 Task: Assign Issue Issue0000000306 to Sprint Sprint0000000184 in Scrum Project Project0000000062 in Jira. Assign Issue Issue0000000307 to Sprint Sprint0000000184 in Scrum Project Project0000000062 in Jira. Assign Issue Issue0000000308 to Sprint Sprint0000000185 in Scrum Project Project0000000062 in Jira. Assign Issue Issue0000000309 to Sprint Sprint0000000185 in Scrum Project Project0000000062 in Jira. Assign Issue Issue0000000310 to Sprint Sprint0000000186 in Scrum Project Project0000000062 in Jira
Action: Mouse moved to (241, 73)
Screenshot: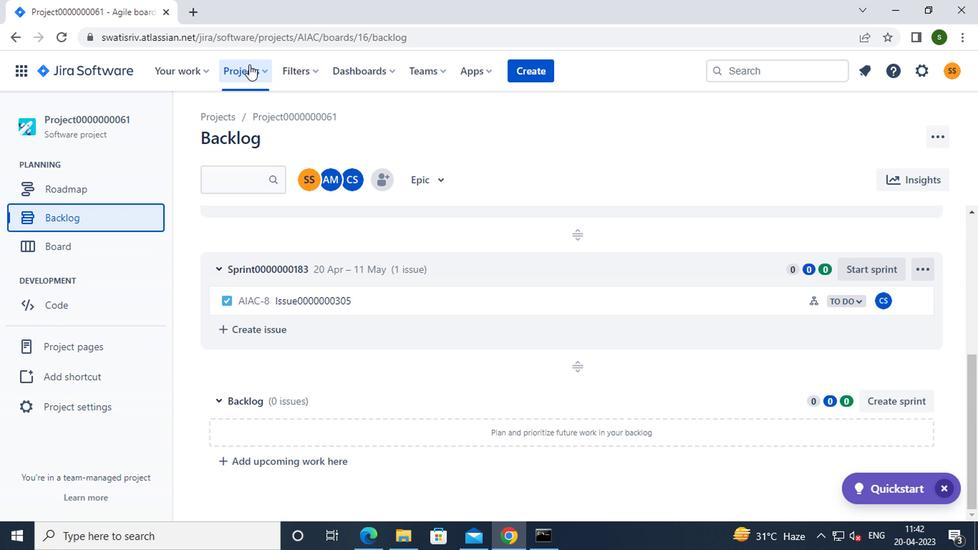 
Action: Mouse pressed left at (241, 73)
Screenshot: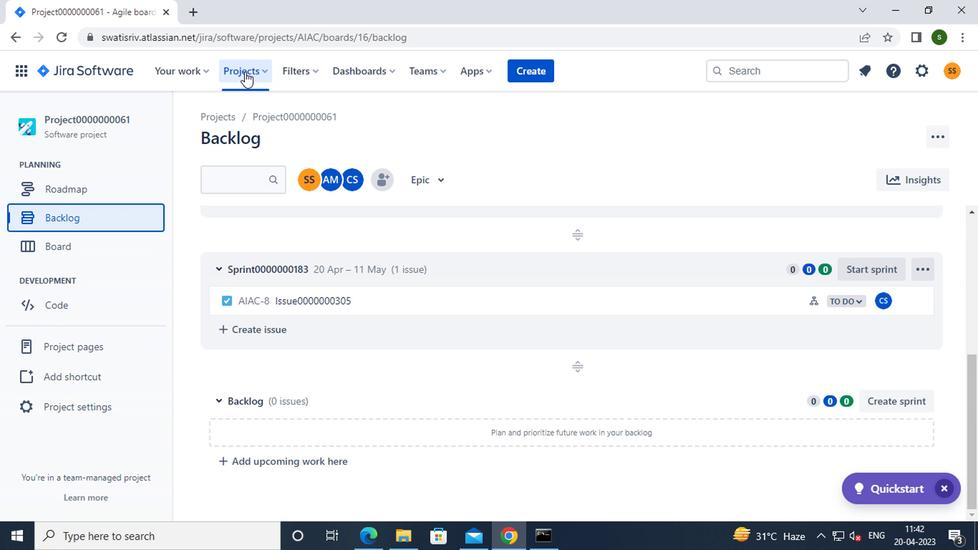 
Action: Mouse moved to (284, 174)
Screenshot: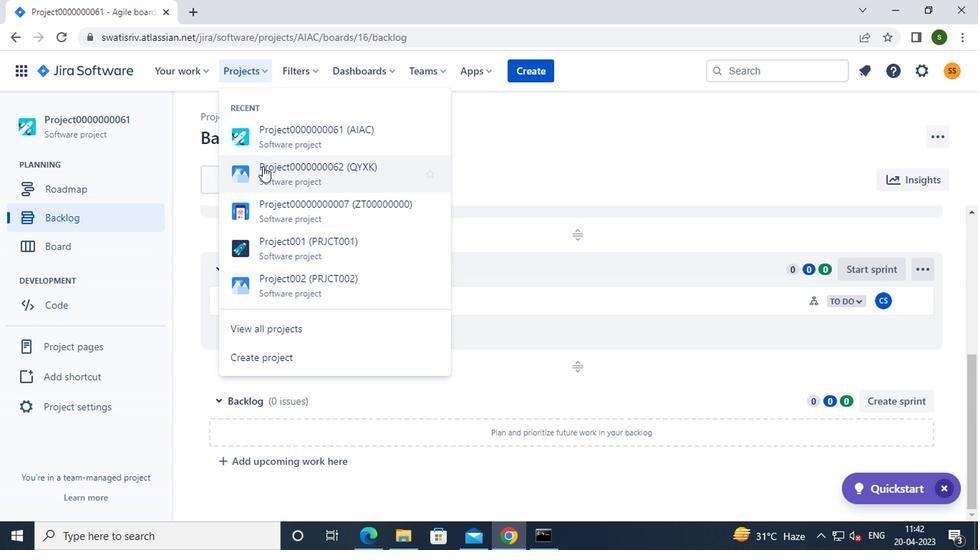
Action: Mouse pressed left at (284, 174)
Screenshot: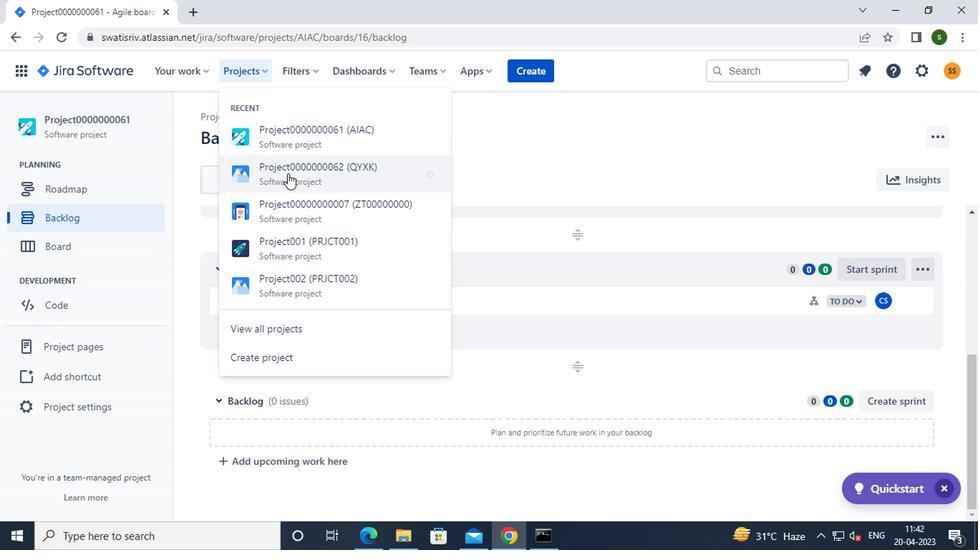 
Action: Mouse moved to (62, 221)
Screenshot: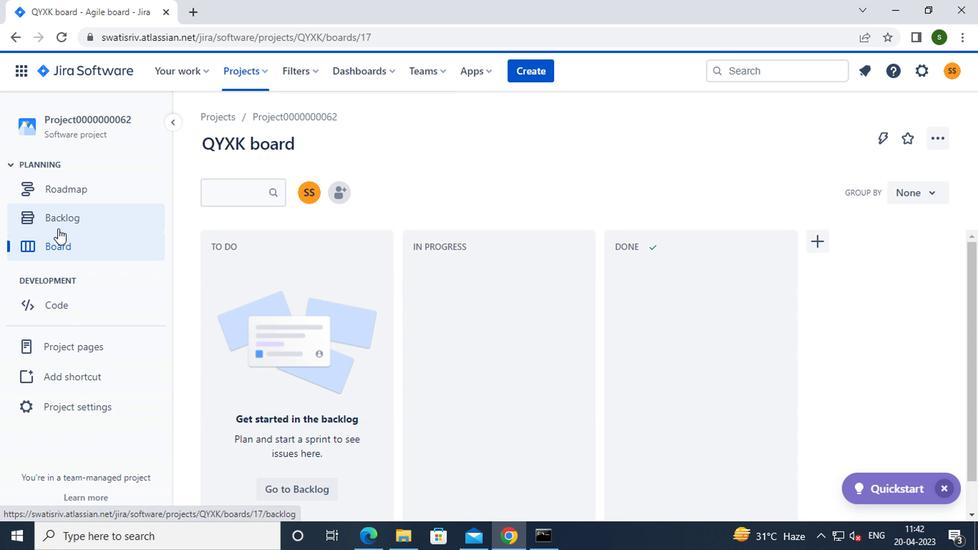 
Action: Mouse pressed left at (62, 221)
Screenshot: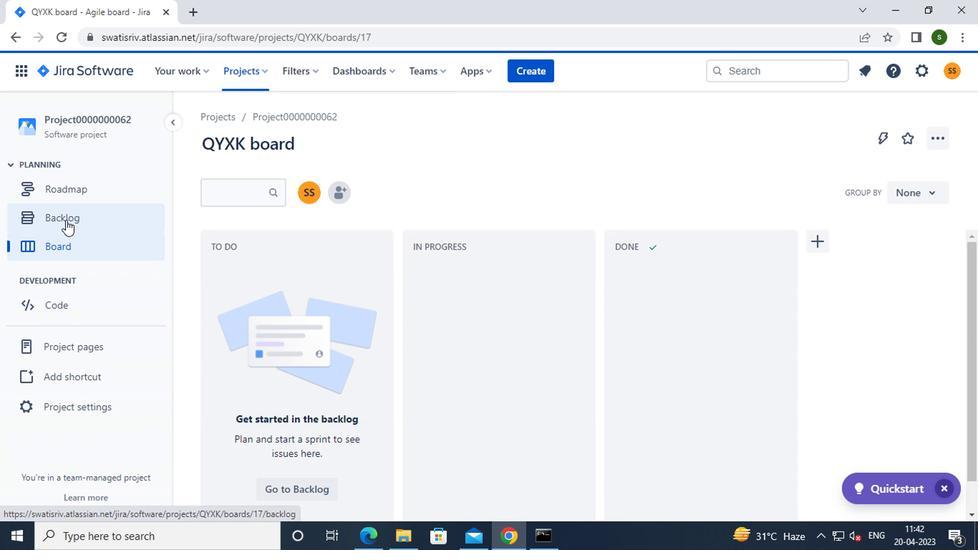 
Action: Mouse moved to (733, 385)
Screenshot: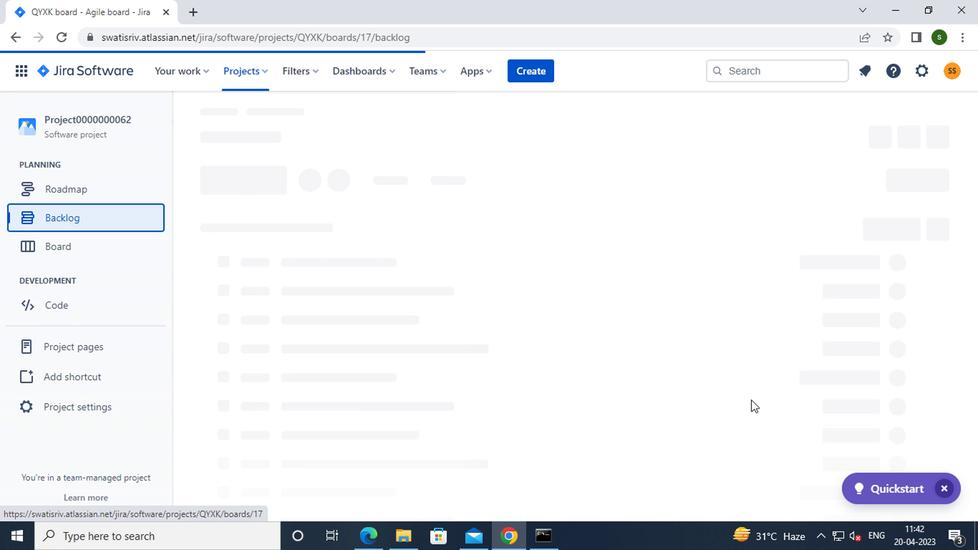 
Action: Mouse scrolled (733, 384) with delta (0, -1)
Screenshot: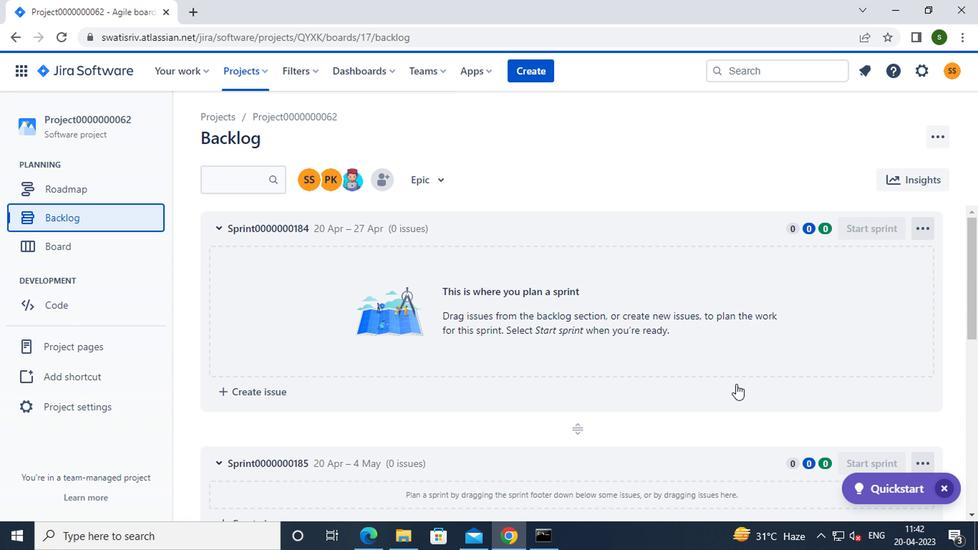 
Action: Mouse scrolled (733, 384) with delta (0, -1)
Screenshot: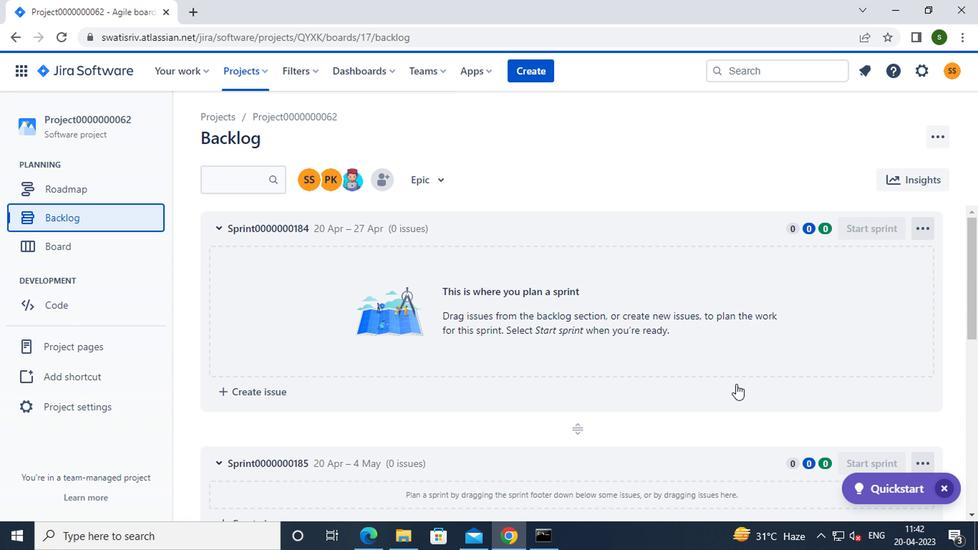 
Action: Mouse scrolled (733, 384) with delta (0, -1)
Screenshot: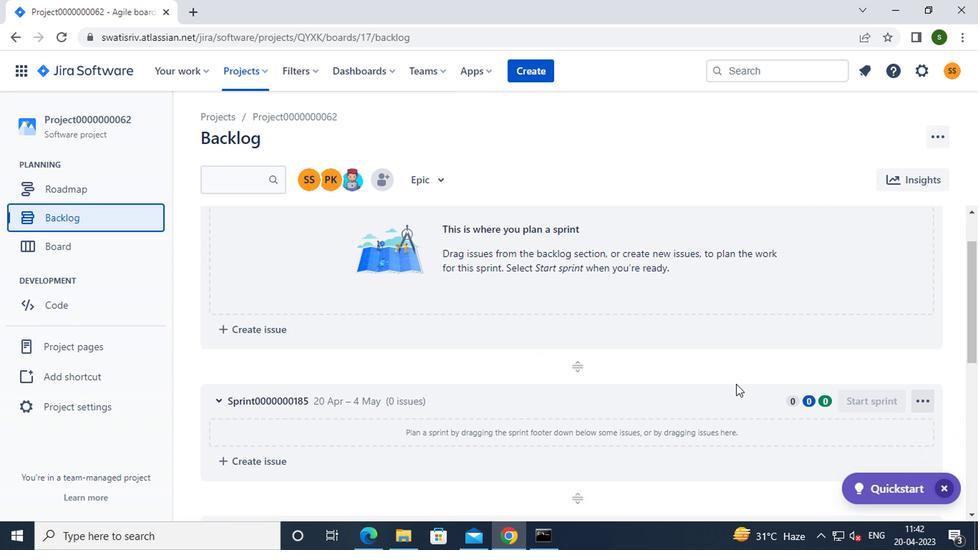 
Action: Mouse scrolled (733, 384) with delta (0, -1)
Screenshot: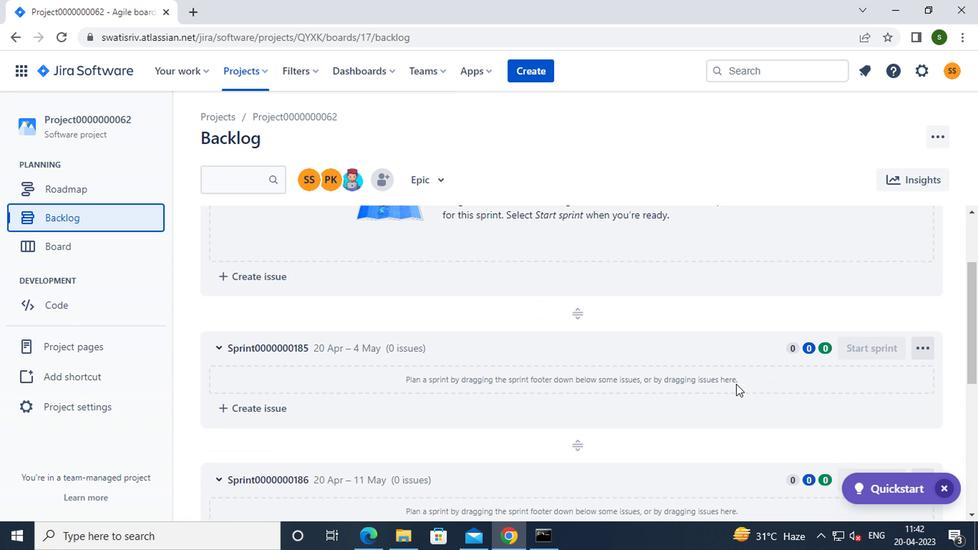 
Action: Mouse scrolled (733, 384) with delta (0, -1)
Screenshot: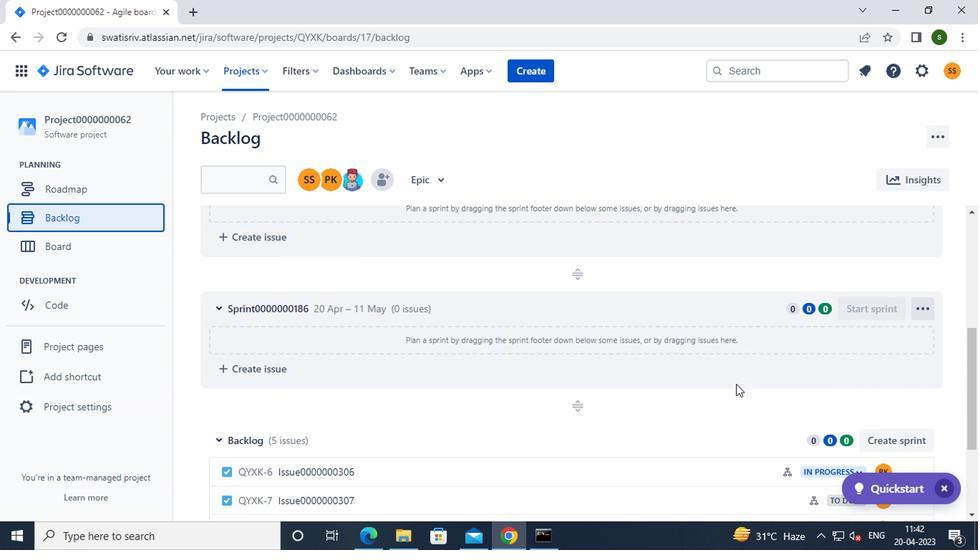 
Action: Mouse scrolled (733, 384) with delta (0, -1)
Screenshot: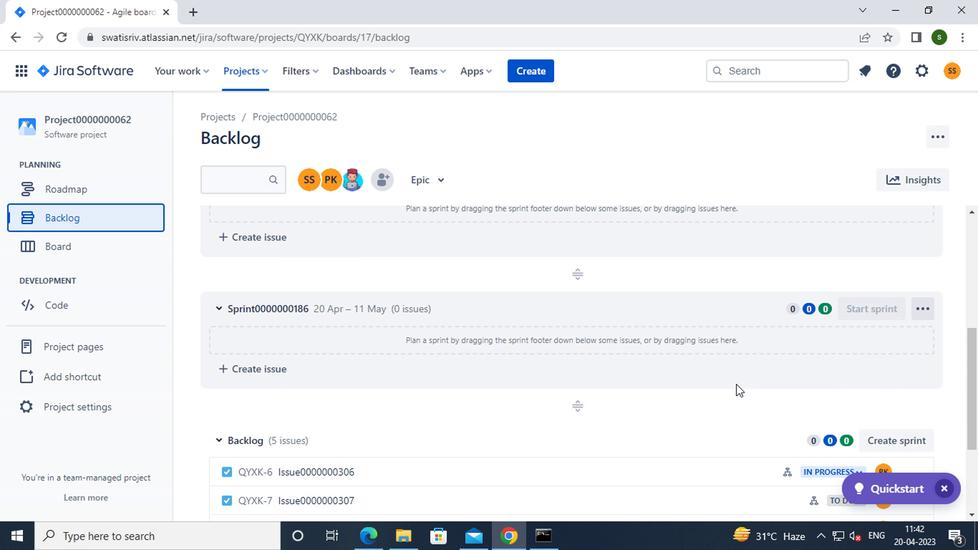
Action: Mouse moved to (910, 324)
Screenshot: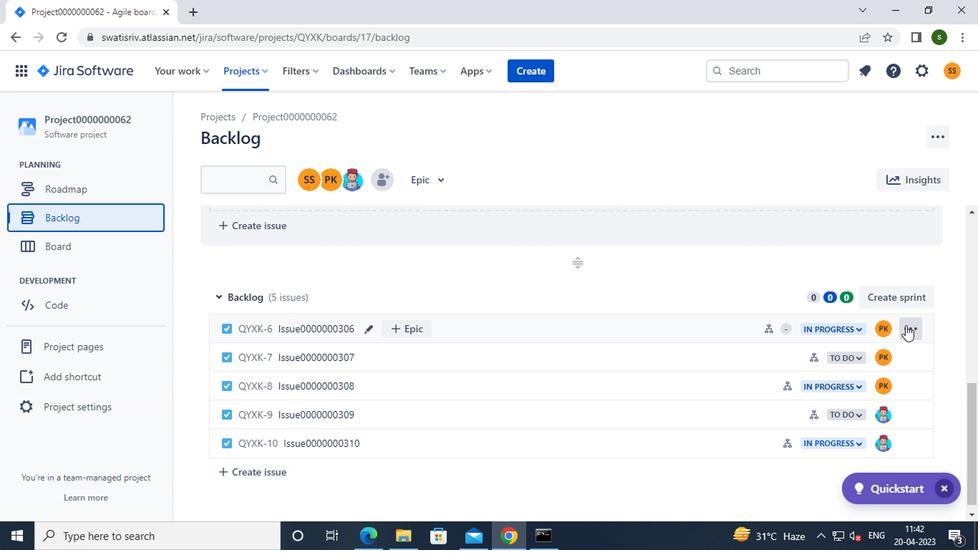 
Action: Mouse pressed left at (910, 324)
Screenshot: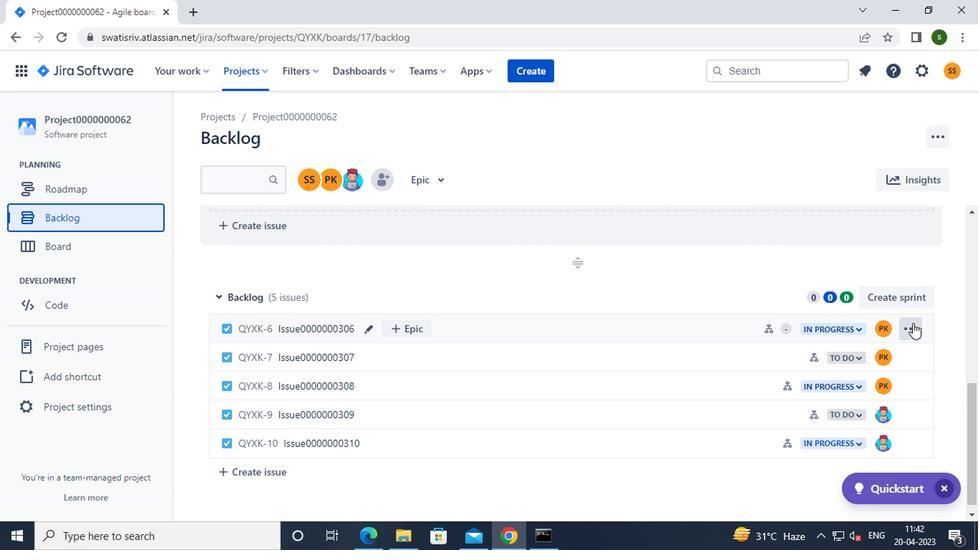 
Action: Mouse moved to (872, 233)
Screenshot: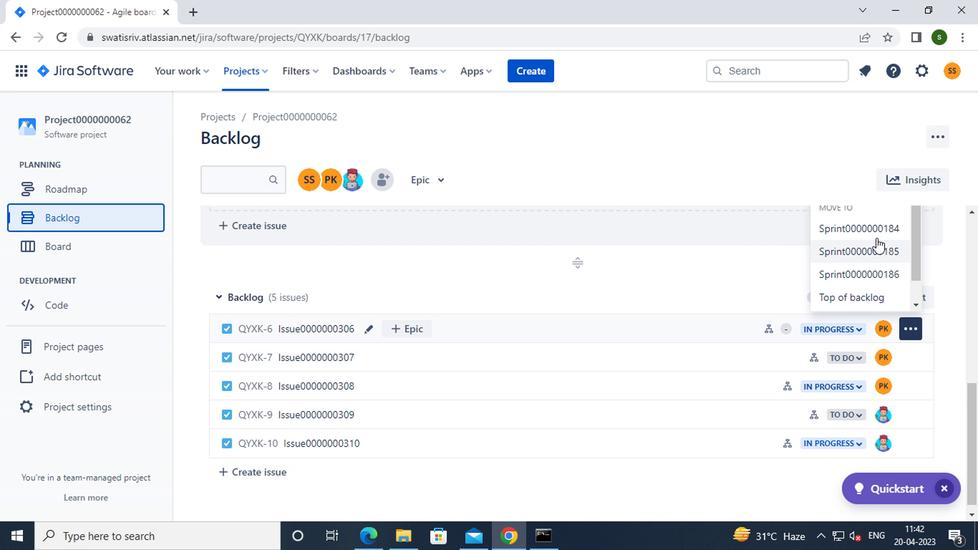 
Action: Mouse pressed left at (872, 233)
Screenshot: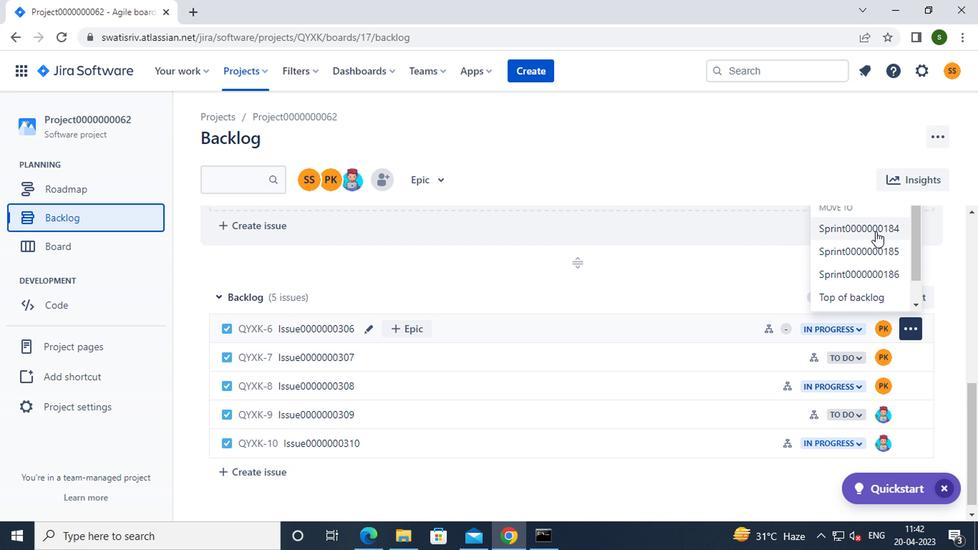 
Action: Mouse moved to (909, 347)
Screenshot: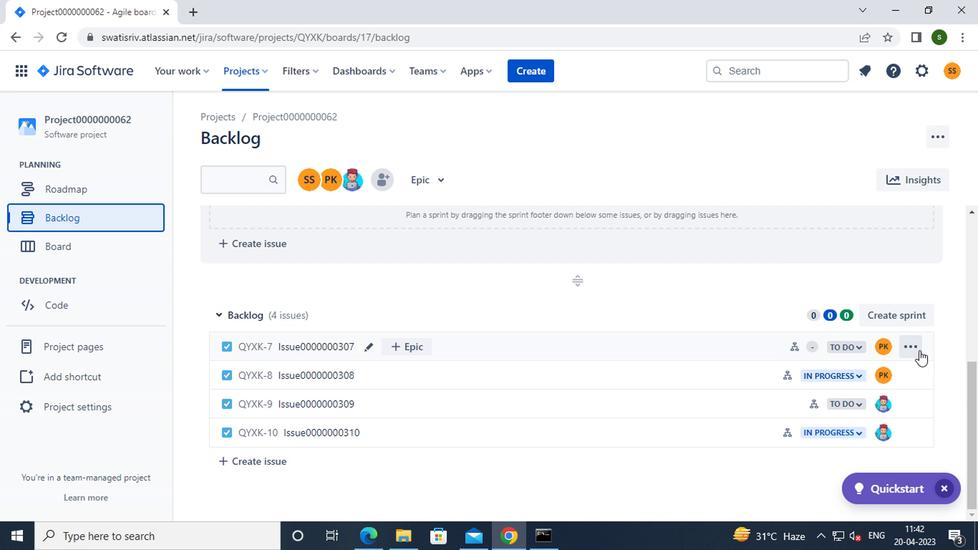 
Action: Mouse pressed left at (909, 347)
Screenshot: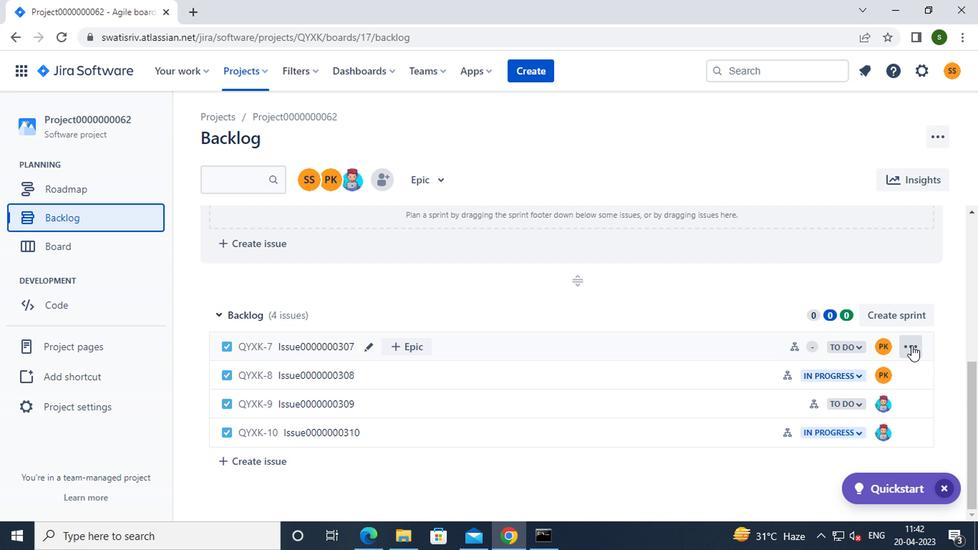 
Action: Mouse moved to (875, 241)
Screenshot: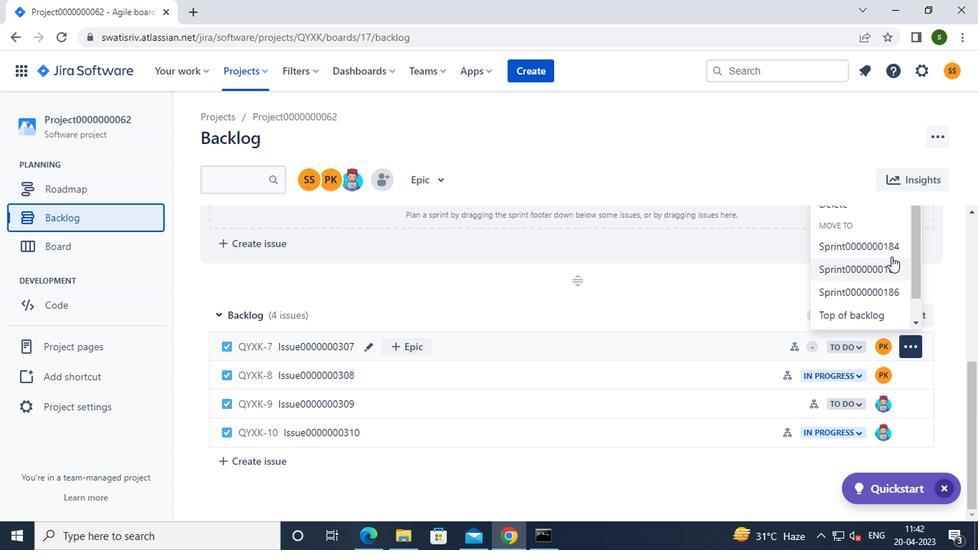 
Action: Mouse pressed left at (875, 241)
Screenshot: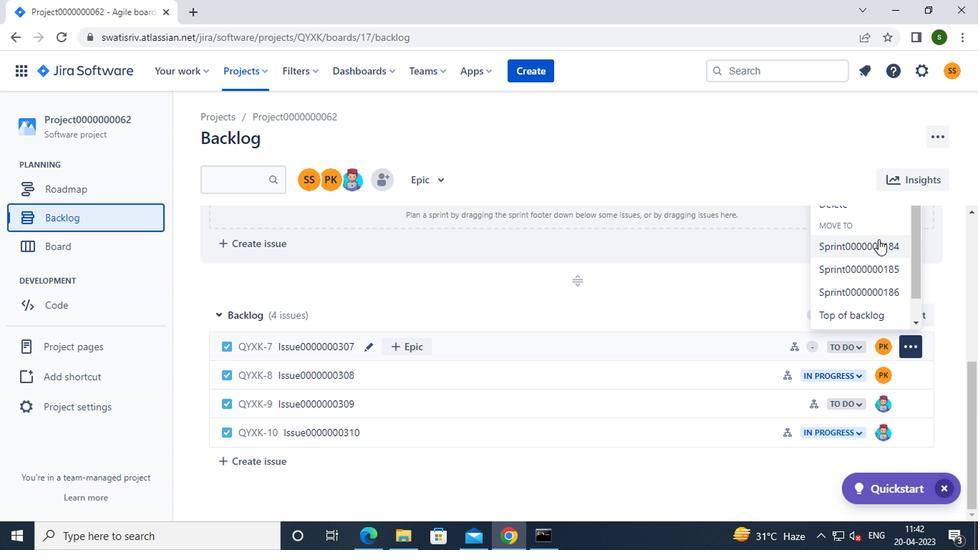 
Action: Mouse moved to (906, 370)
Screenshot: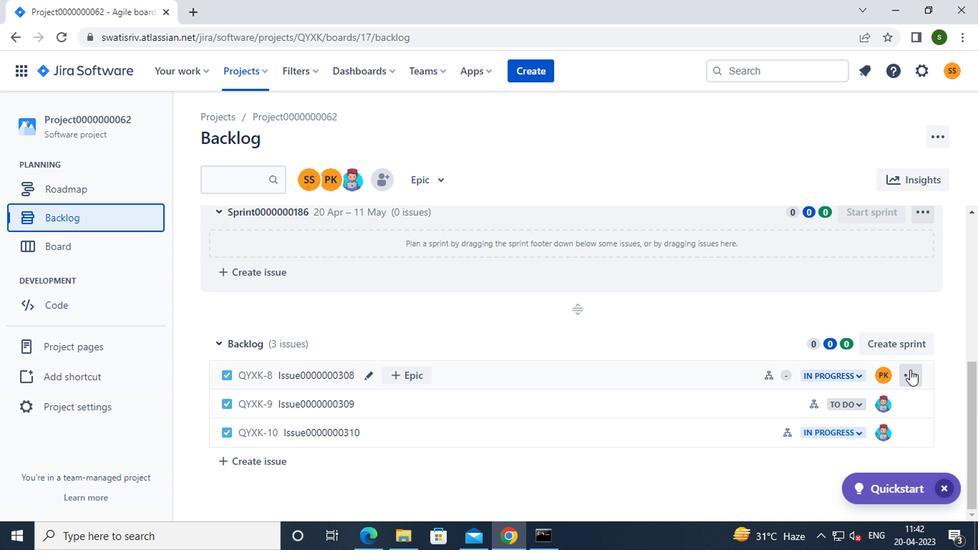 
Action: Mouse pressed left at (906, 370)
Screenshot: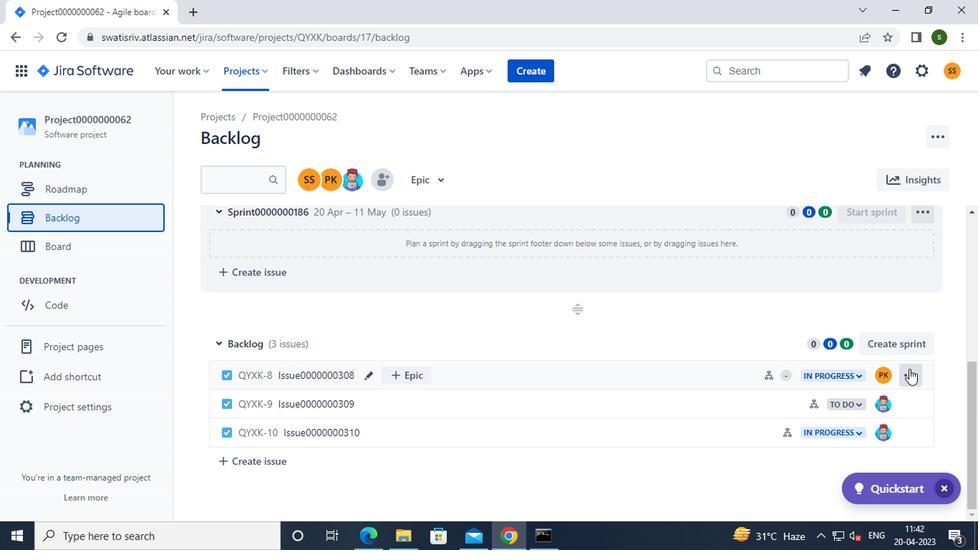 
Action: Mouse moved to (884, 299)
Screenshot: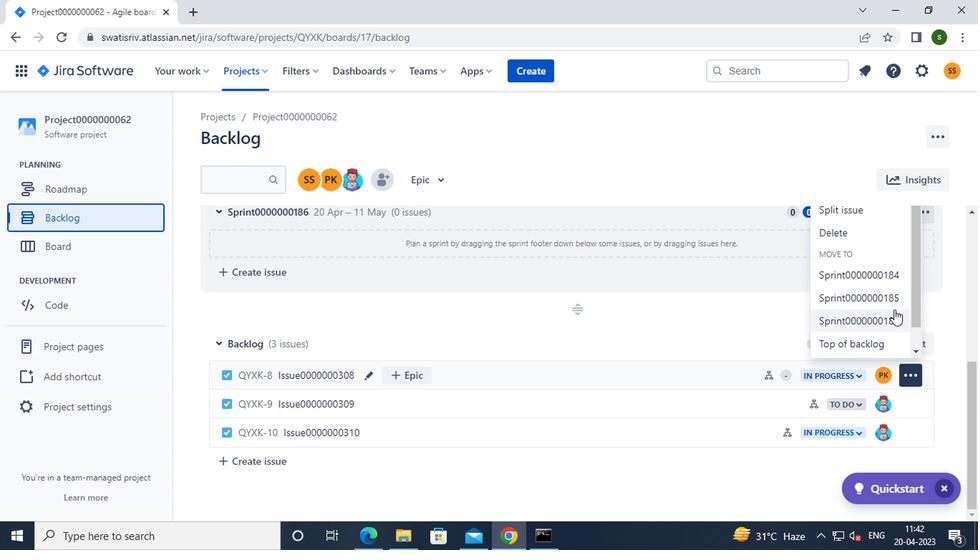 
Action: Mouse pressed left at (884, 299)
Screenshot: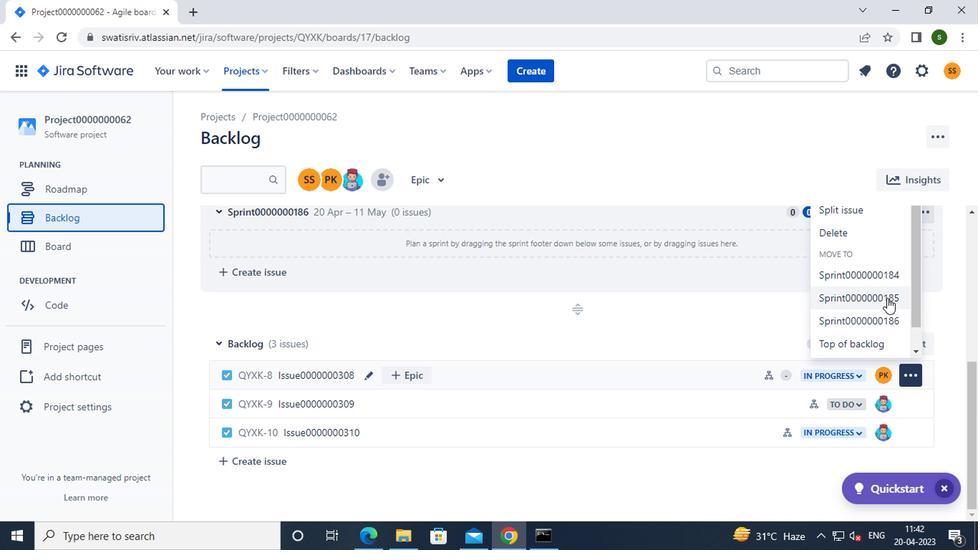 
Action: Mouse moved to (909, 406)
Screenshot: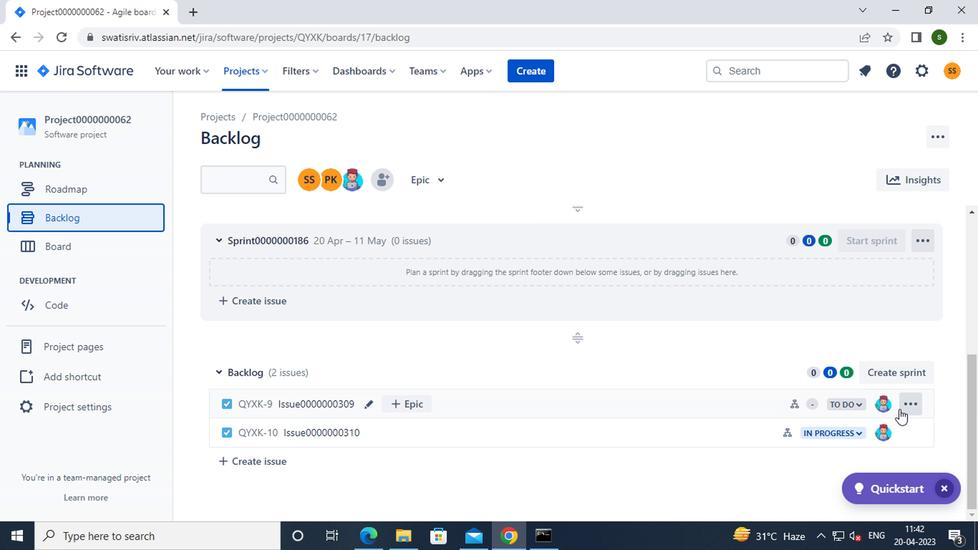 
Action: Mouse pressed left at (909, 406)
Screenshot: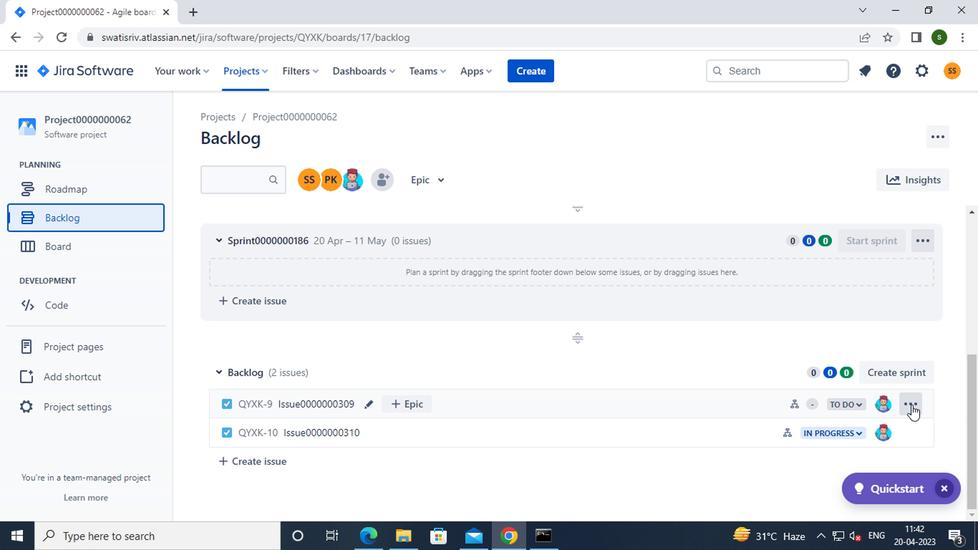 
Action: Mouse moved to (875, 328)
Screenshot: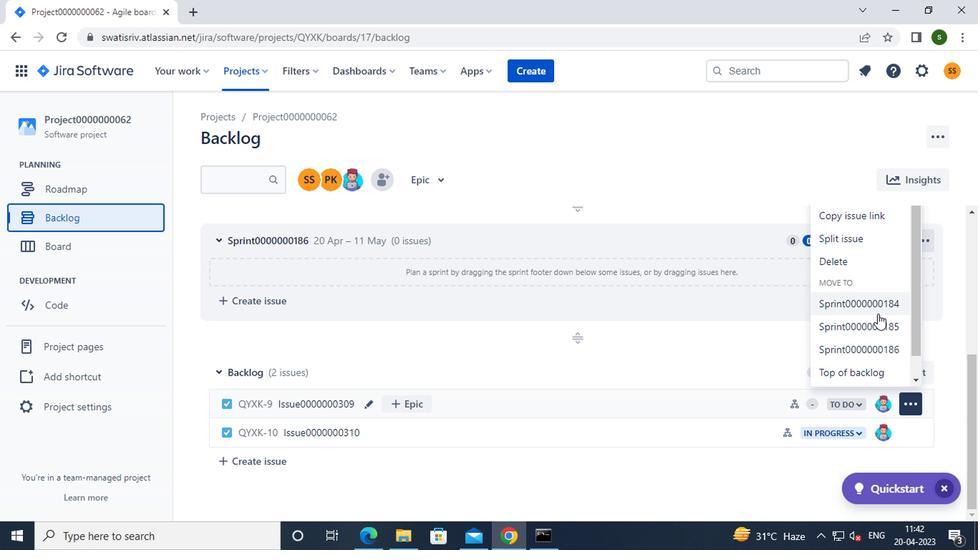 
Action: Mouse pressed left at (875, 328)
Screenshot: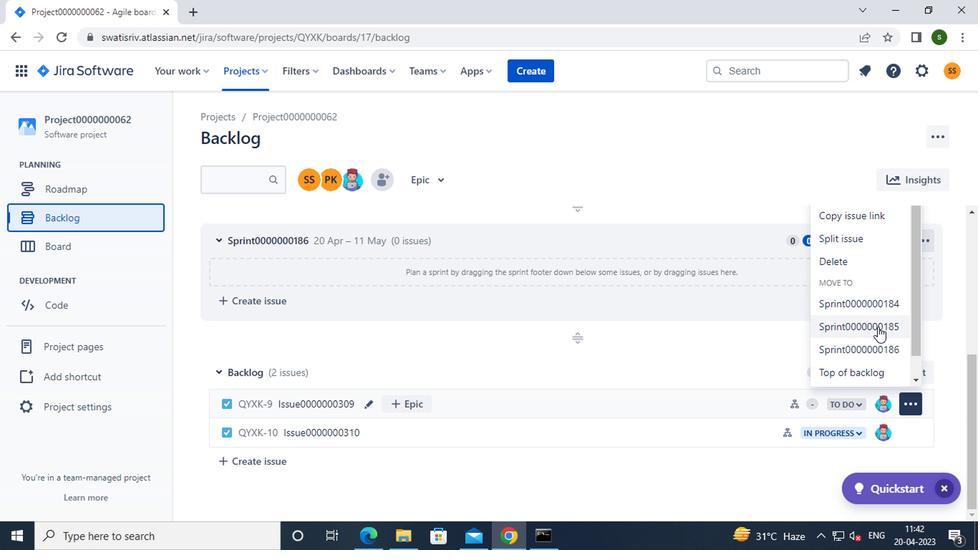
Action: Mouse moved to (906, 433)
Screenshot: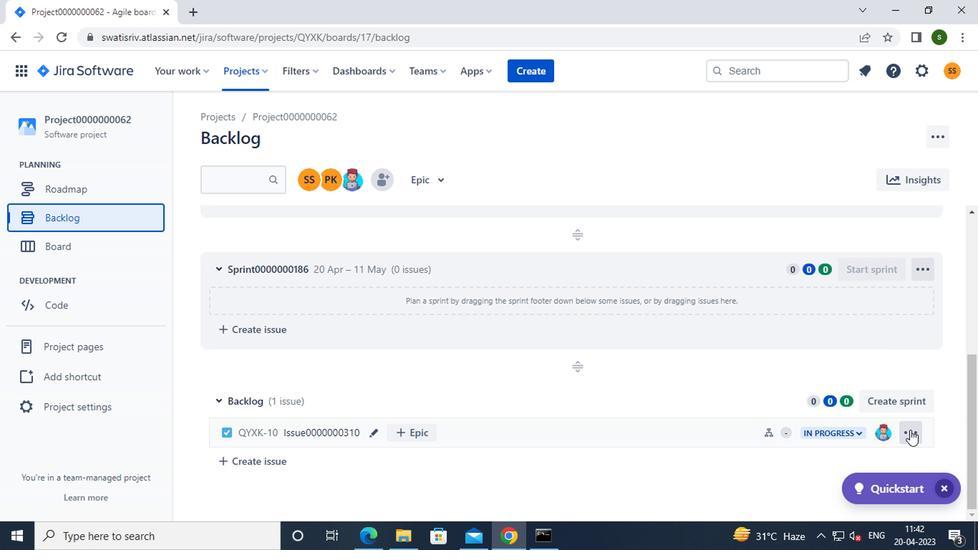 
Action: Mouse pressed left at (906, 433)
Screenshot: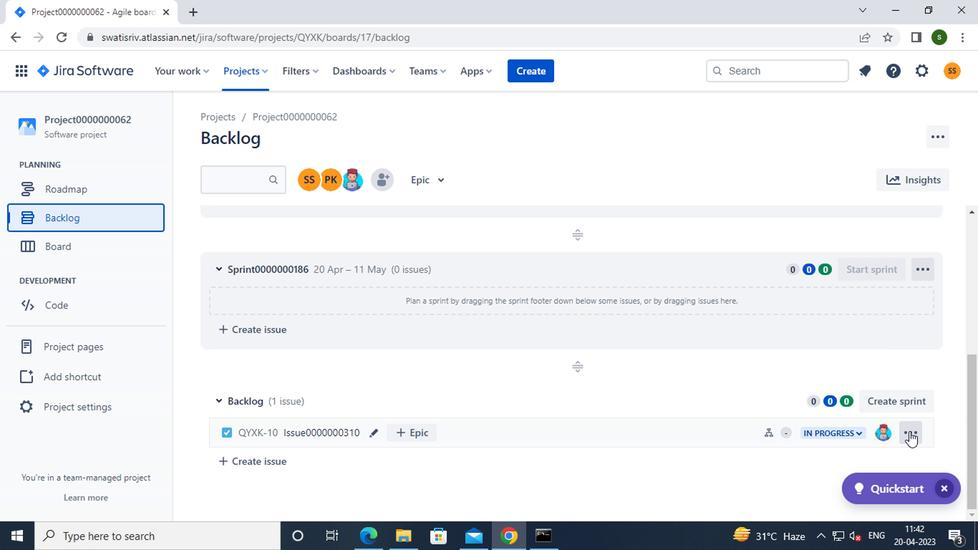 
Action: Mouse moved to (874, 378)
Screenshot: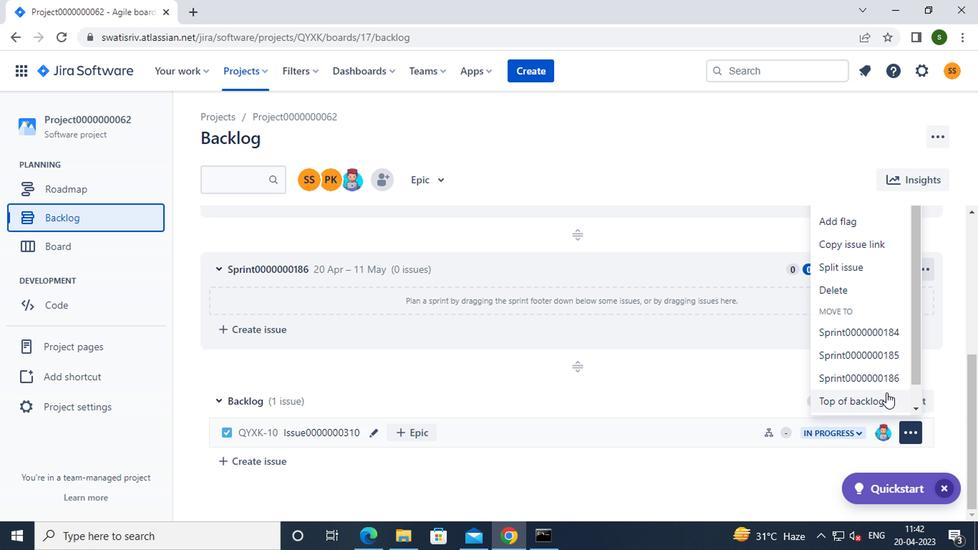 
Action: Mouse pressed left at (874, 378)
Screenshot: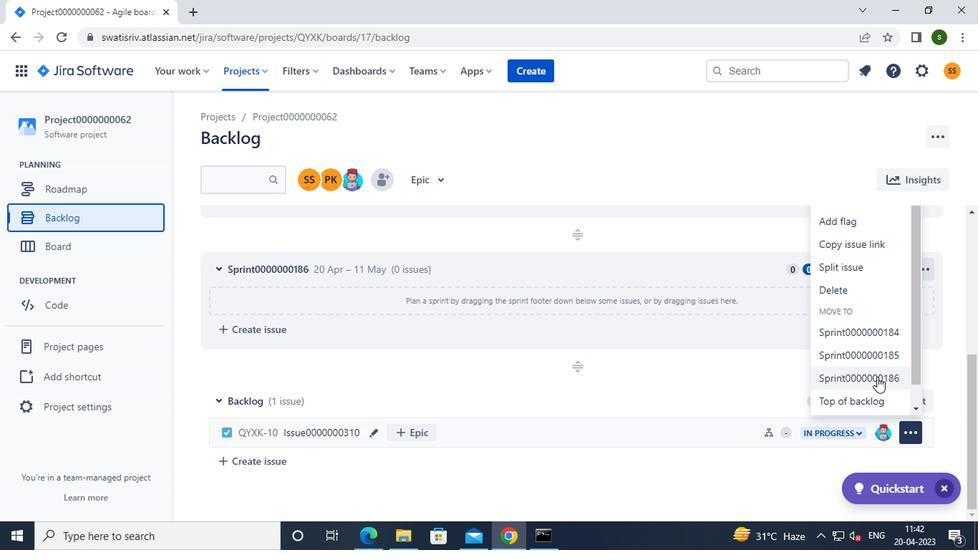 
Action: Mouse moved to (746, 204)
Screenshot: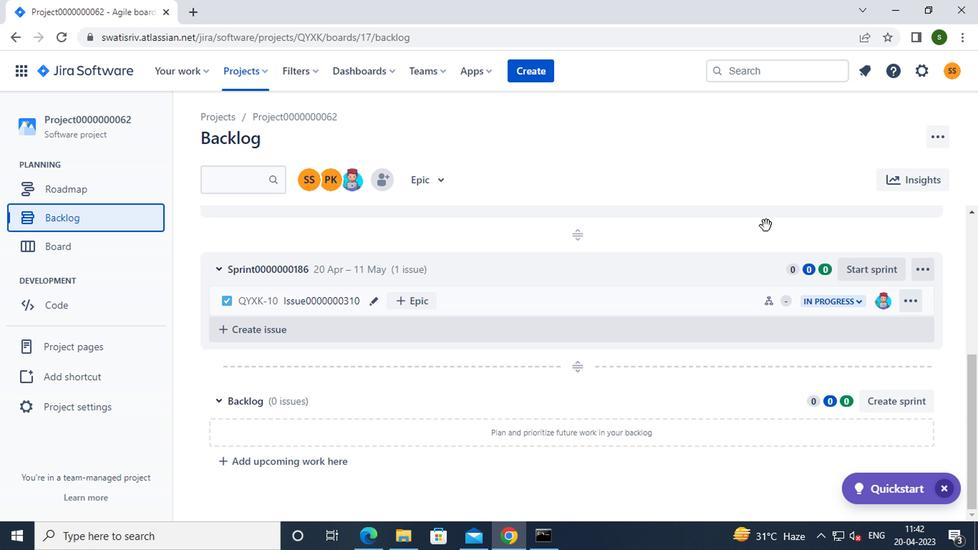 
Action: Key pressed <Key.f8>
Screenshot: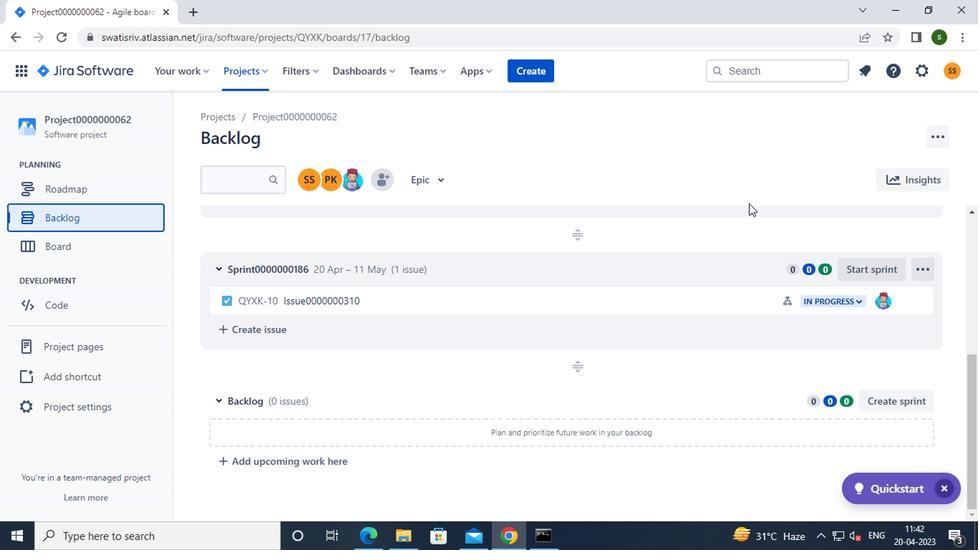 
